 Task: Change Single Page To Two Pages
Action: Mouse moved to (61, 96)
Screenshot: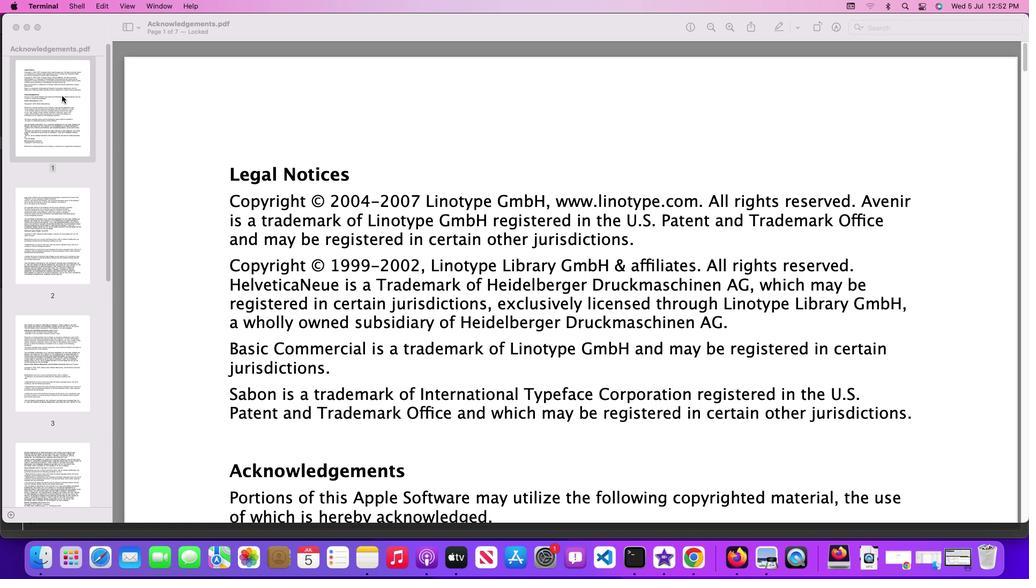 
Action: Mouse pressed left at (61, 96)
Screenshot: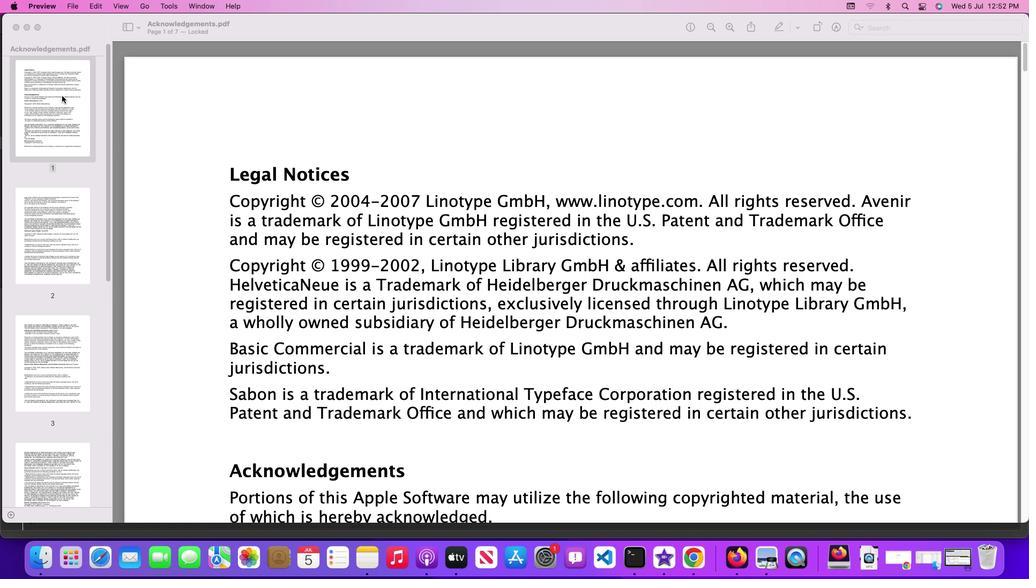 
Action: Mouse moved to (40, 5)
Screenshot: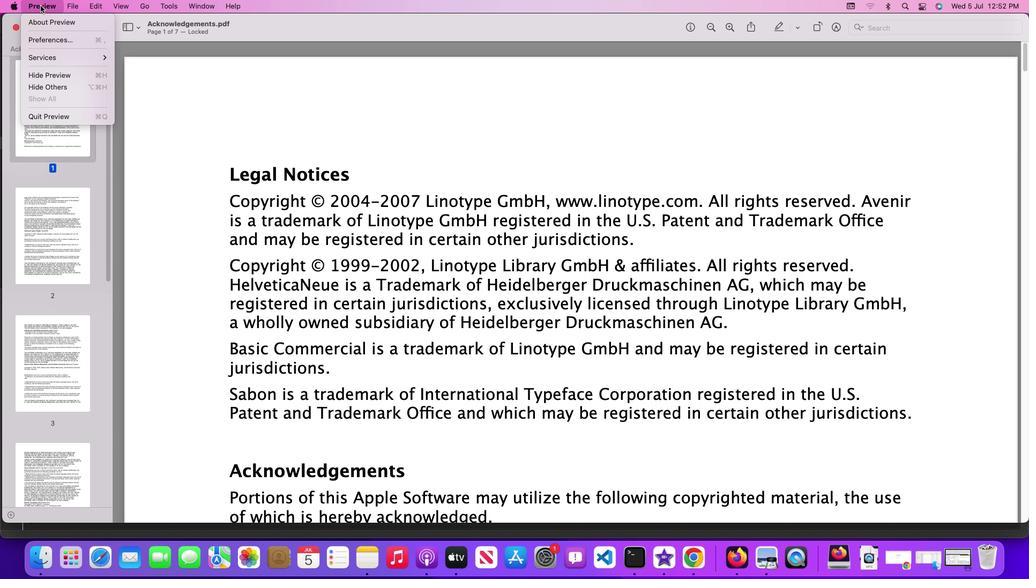 
Action: Mouse pressed left at (40, 5)
Screenshot: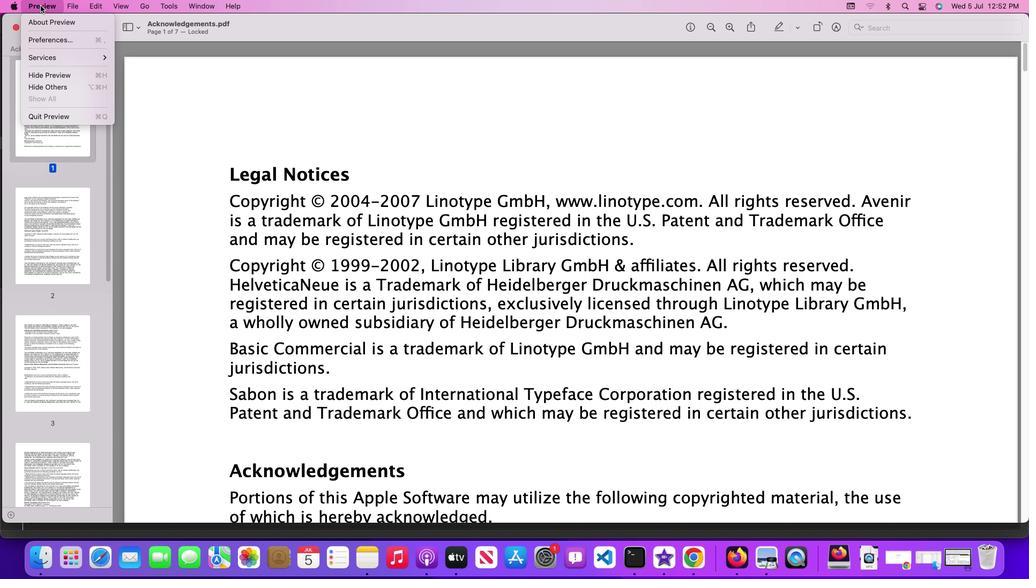 
Action: Mouse moved to (55, 39)
Screenshot: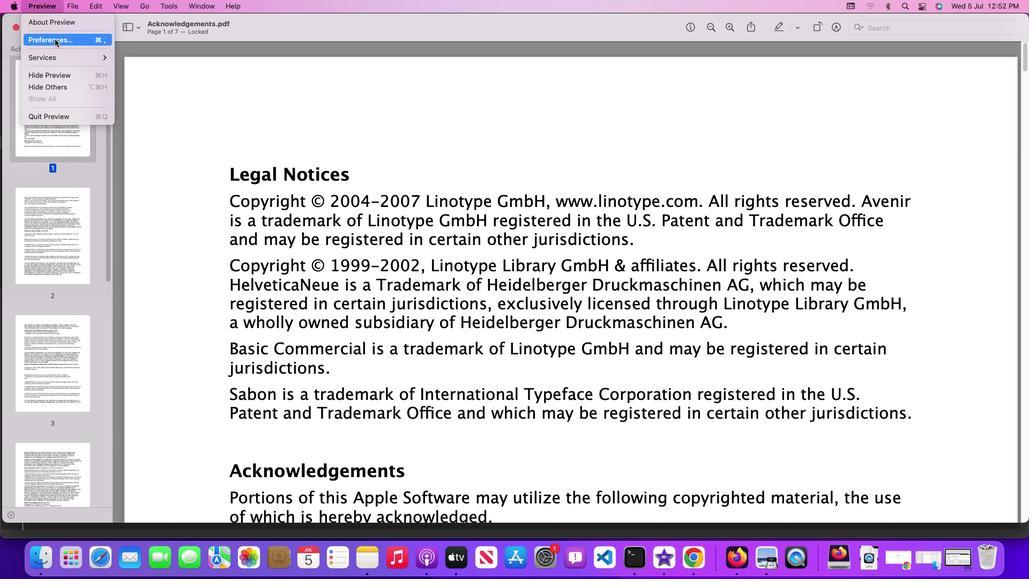 
Action: Mouse pressed left at (55, 39)
Screenshot: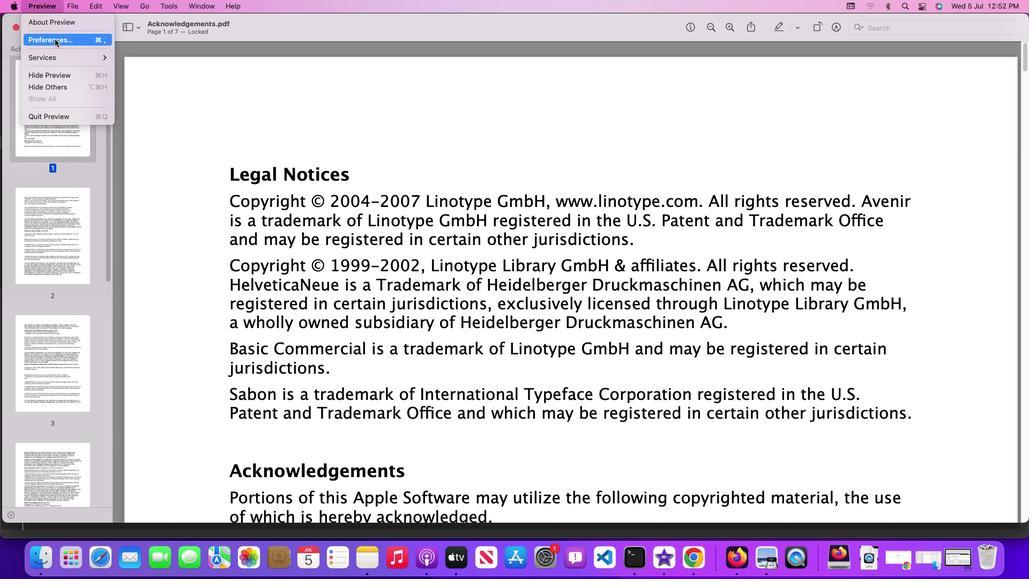 
Action: Mouse moved to (593, 305)
Screenshot: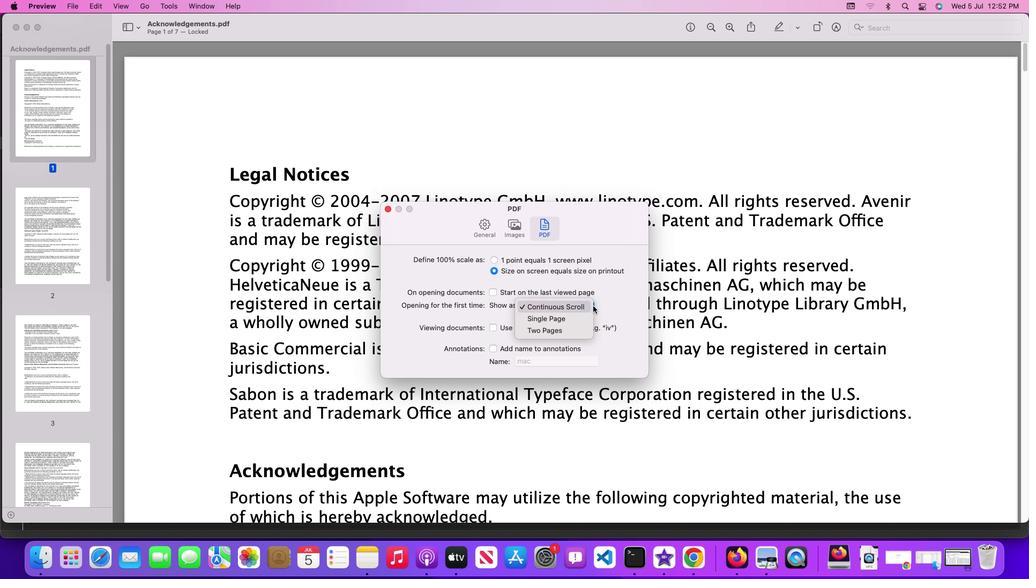 
Action: Mouse pressed left at (593, 305)
Screenshot: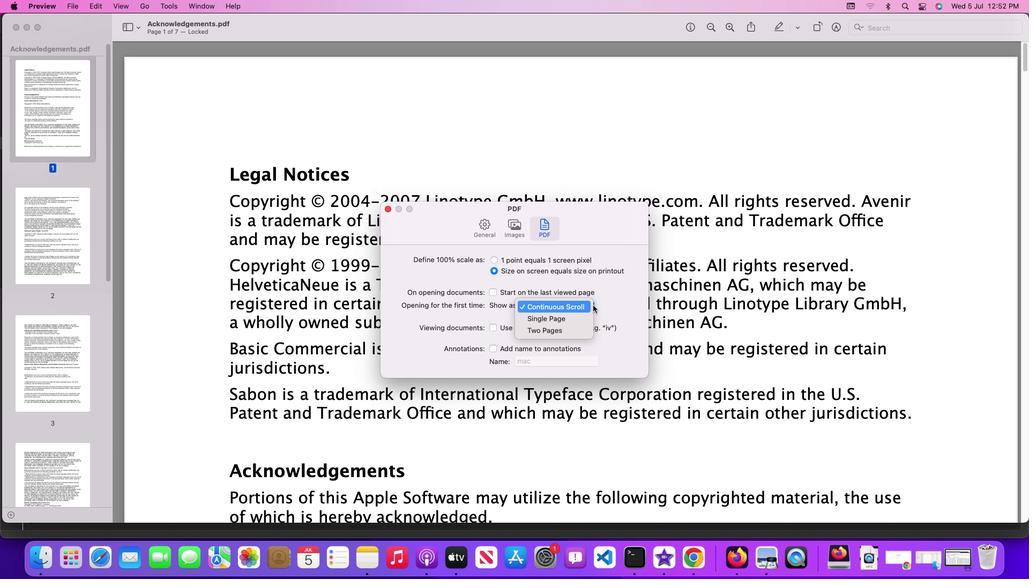 
Action: Mouse moved to (585, 317)
Screenshot: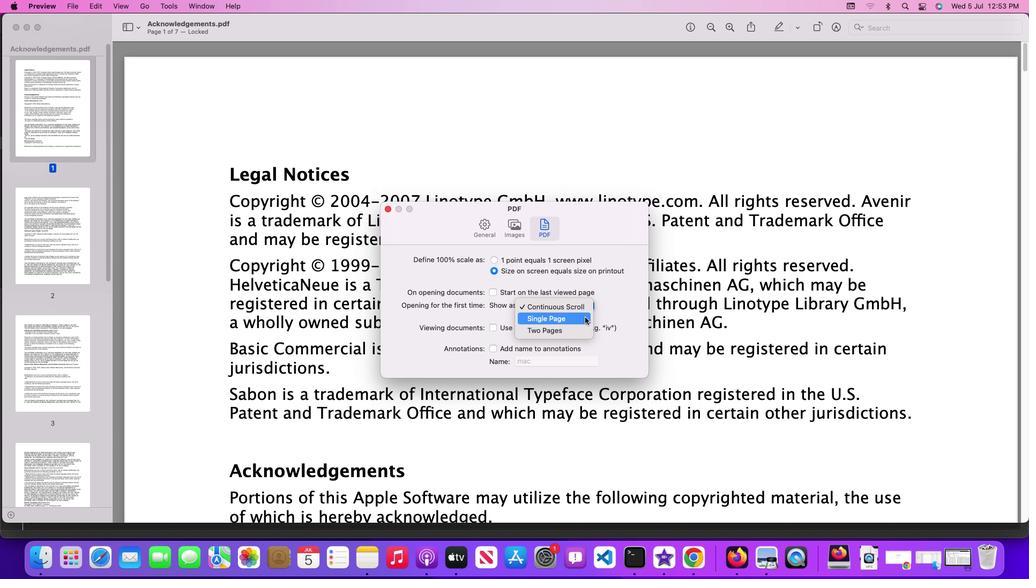 
Action: Mouse pressed left at (585, 317)
Screenshot: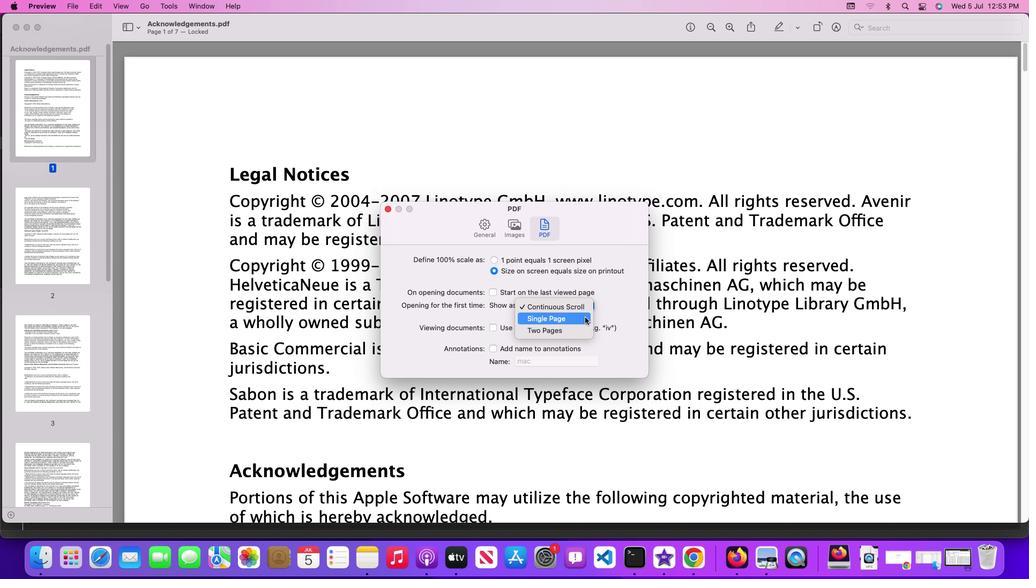 
Action: Mouse moved to (585, 317)
Screenshot: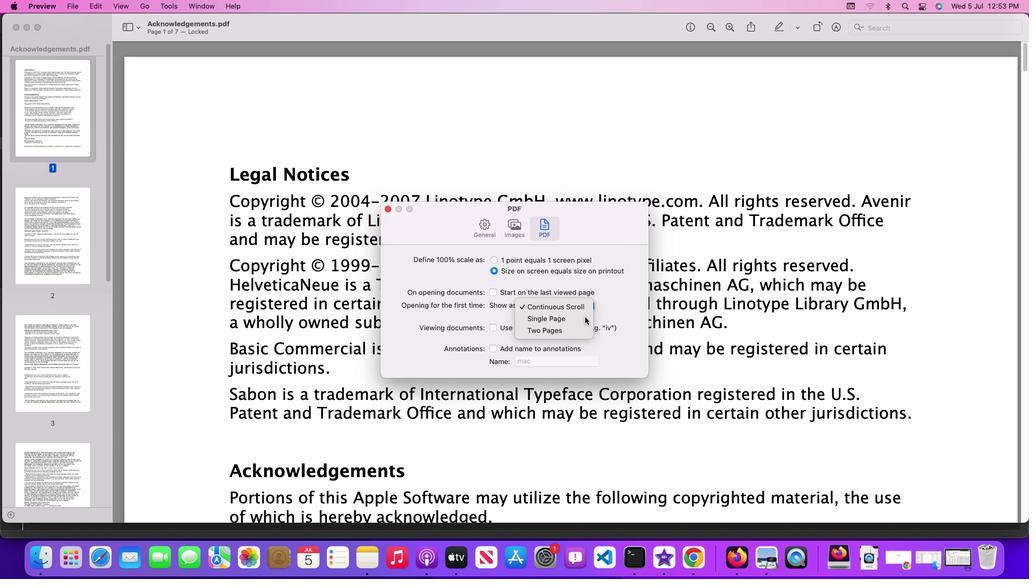 
